 Task: Schedule a session for the mindfulness meditation workshop.
Action: Mouse moved to (72, 91)
Screenshot: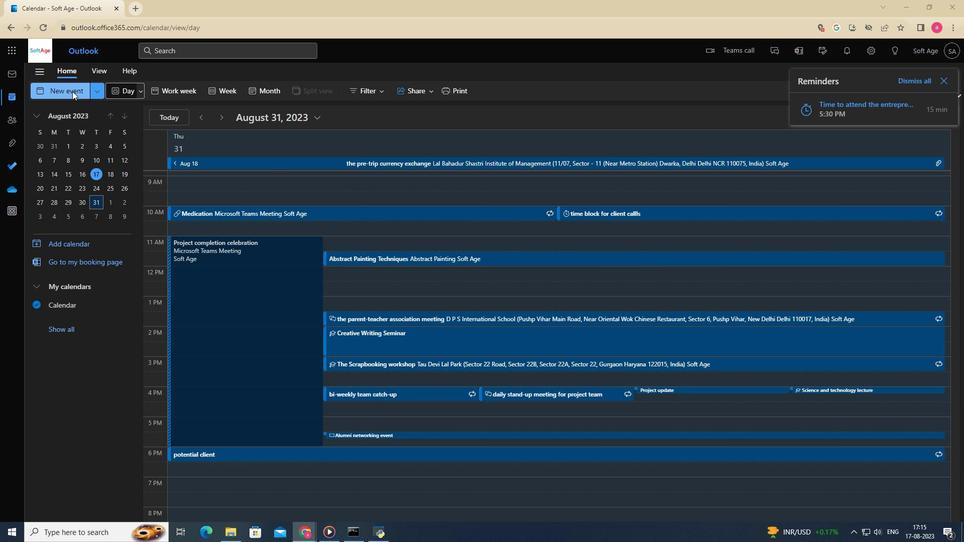 
Action: Mouse pressed left at (72, 91)
Screenshot: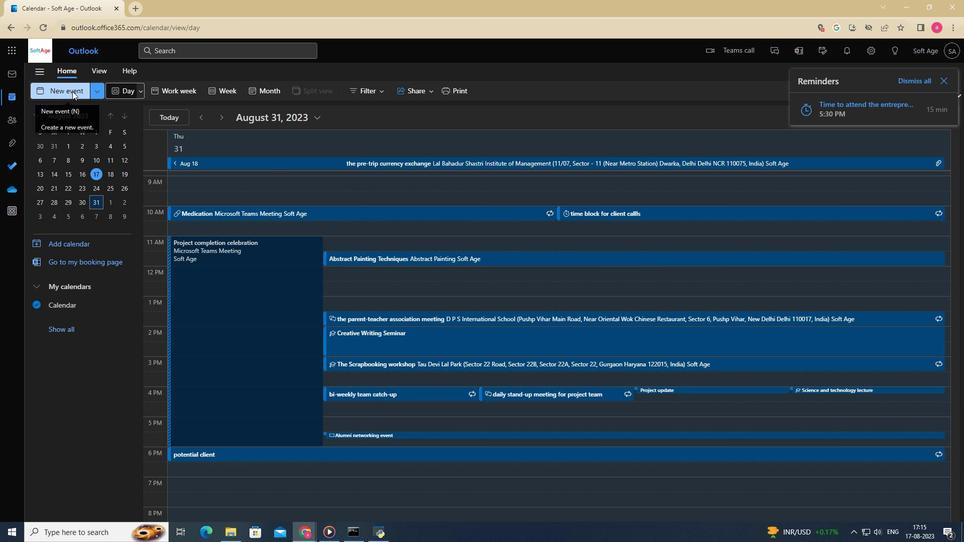 
Action: Mouse moved to (272, 159)
Screenshot: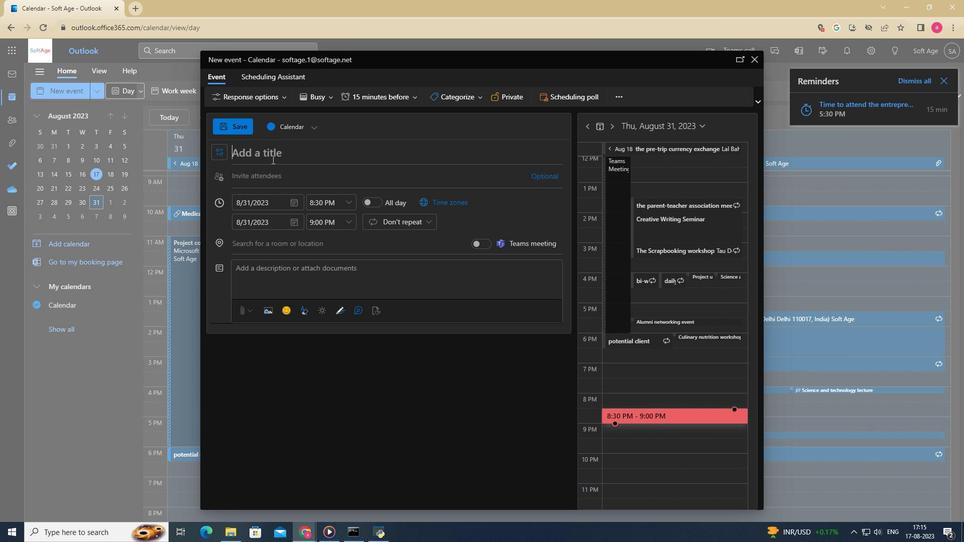 
Action: Mouse pressed left at (272, 159)
Screenshot: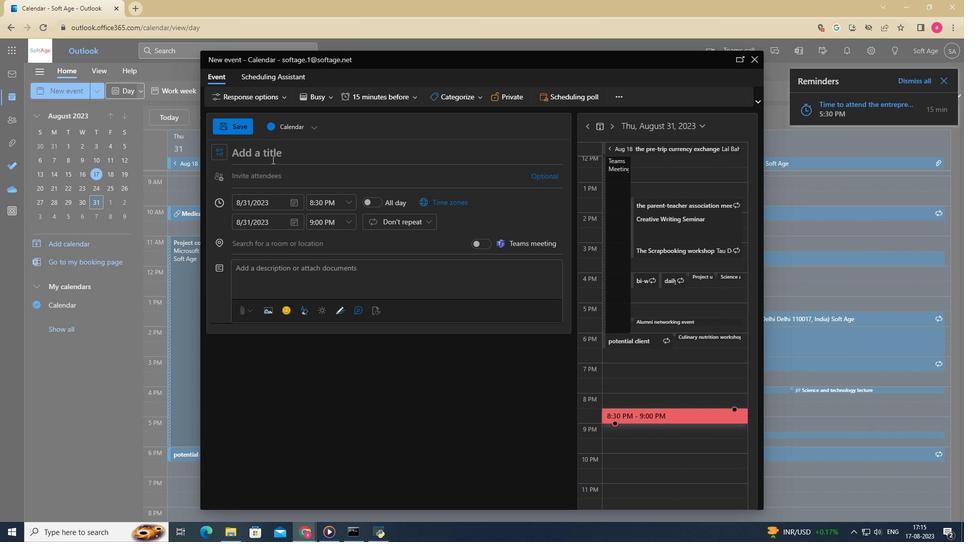 
Action: Key pressed a<Key.space>session<Key.space>for<Key.space>the<Key.space>mindfulness<Key.space>meditation<Key.space>workshop
Screenshot: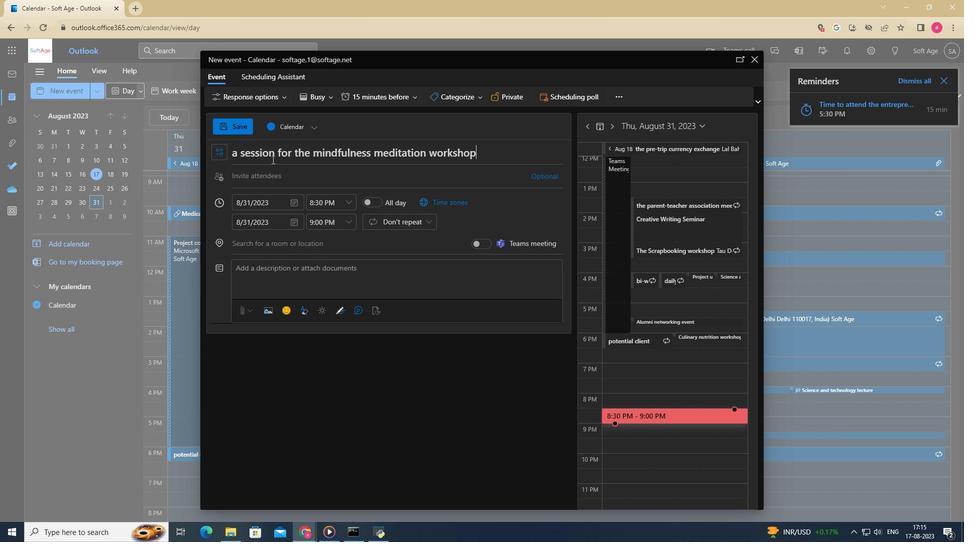 
Action: Mouse moved to (268, 181)
Screenshot: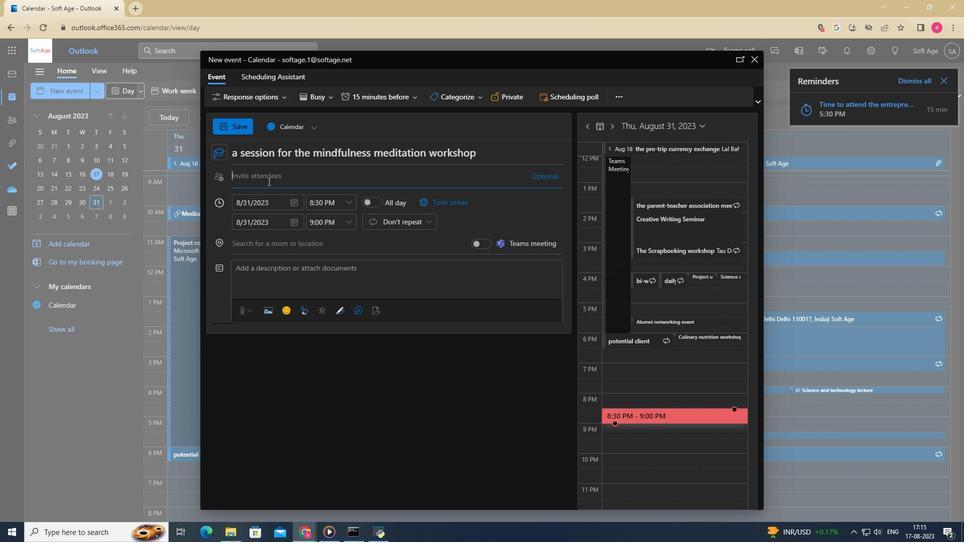 
Action: Mouse pressed left at (268, 181)
Screenshot: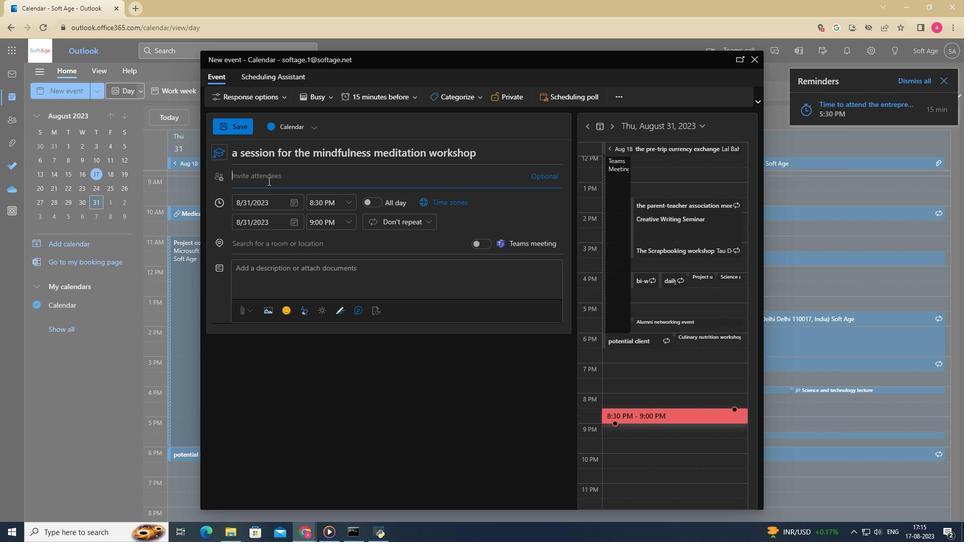 
Action: Mouse moved to (272, 256)
Screenshot: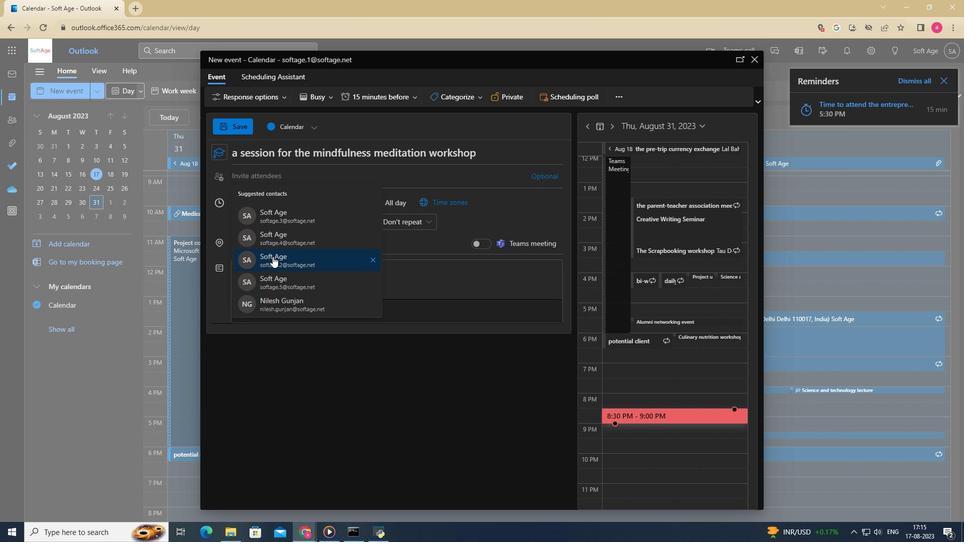 
Action: Mouse pressed left at (272, 256)
Screenshot: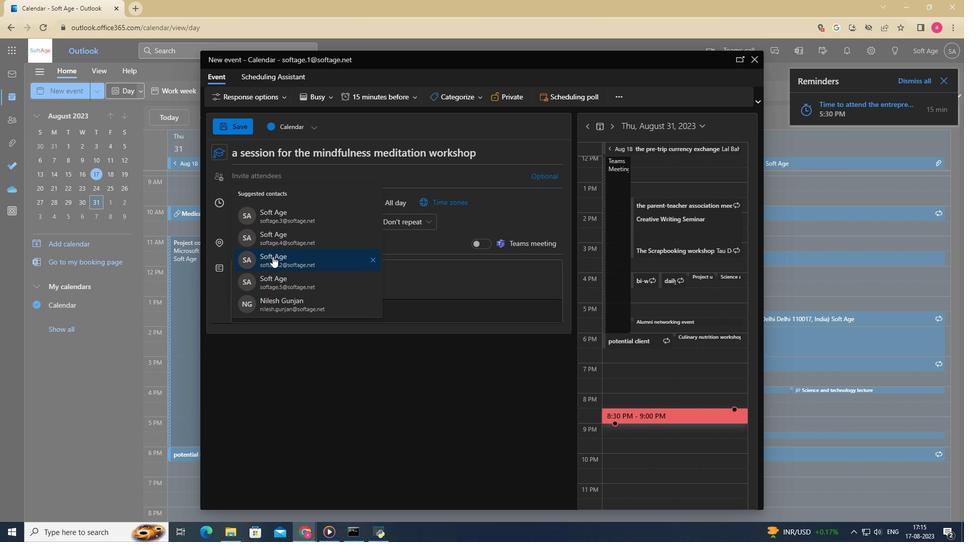 
Action: Mouse moved to (303, 300)
Screenshot: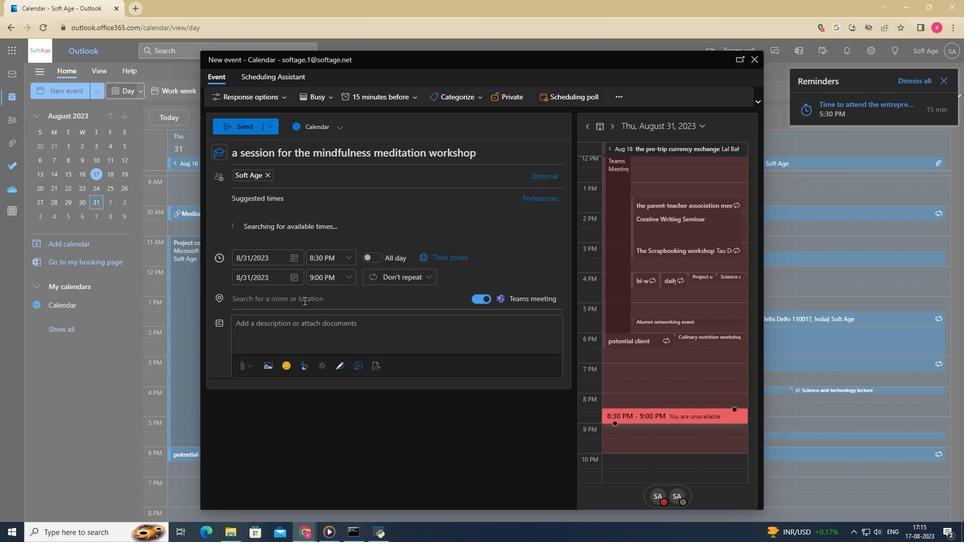 
Action: Mouse pressed left at (303, 300)
Screenshot: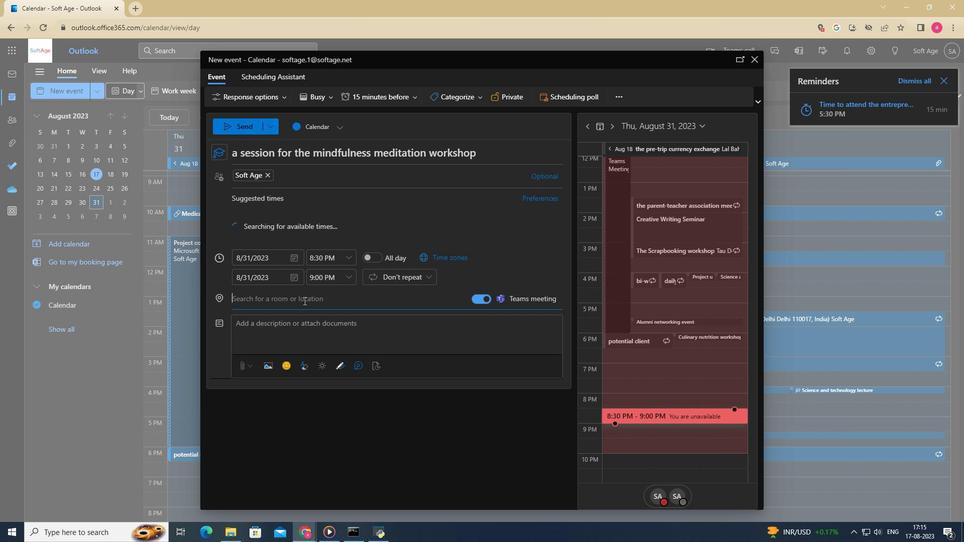 
Action: Mouse moved to (280, 410)
Screenshot: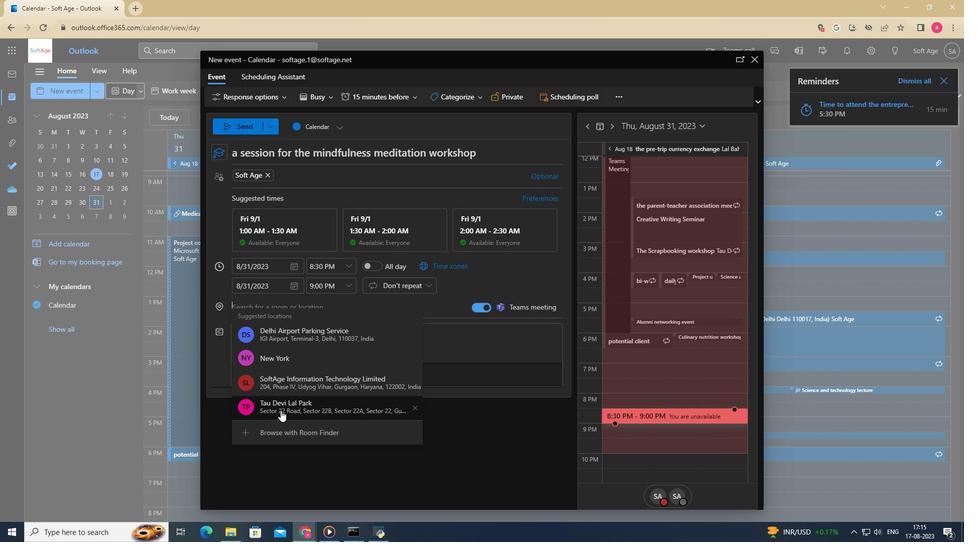 
Action: Mouse pressed left at (280, 410)
Screenshot: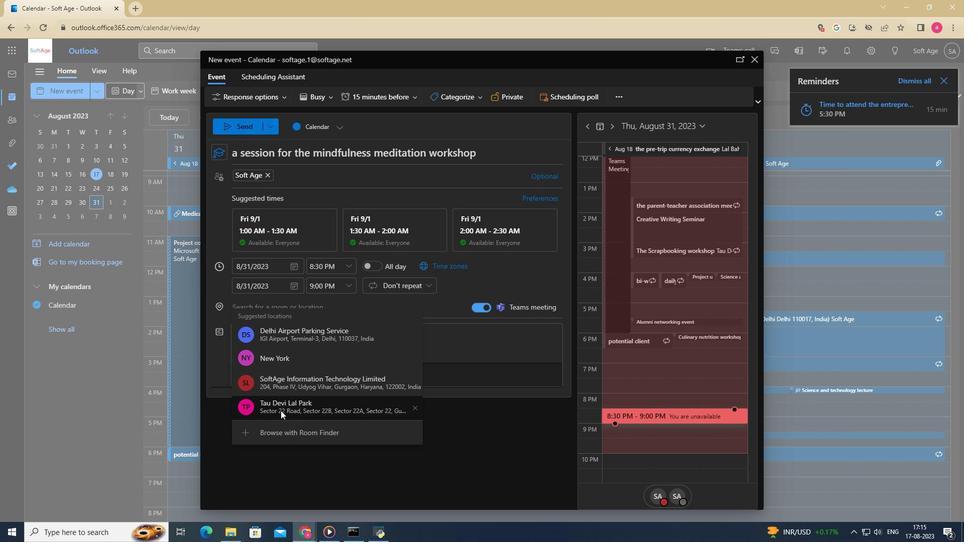 
Action: Mouse moved to (367, 226)
Screenshot: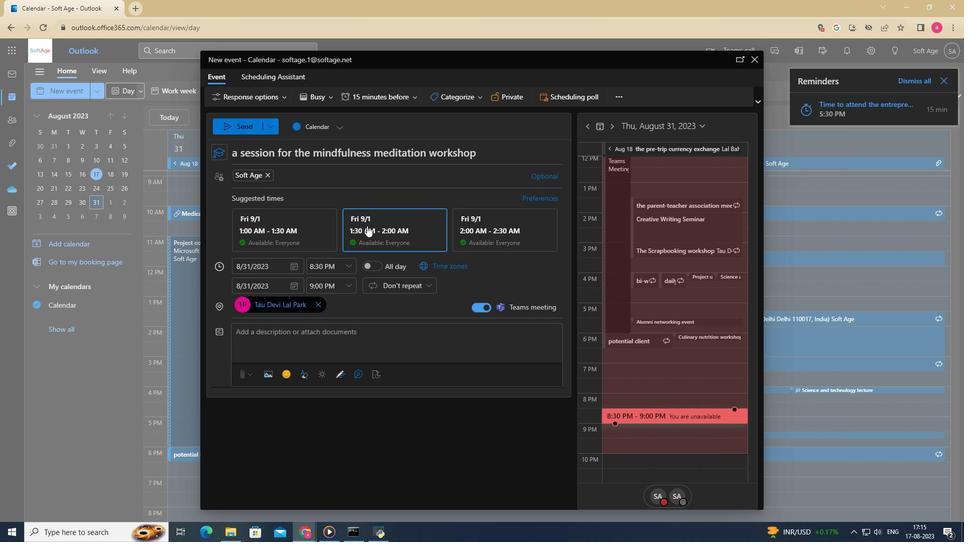 
Action: Mouse pressed left at (367, 226)
Screenshot: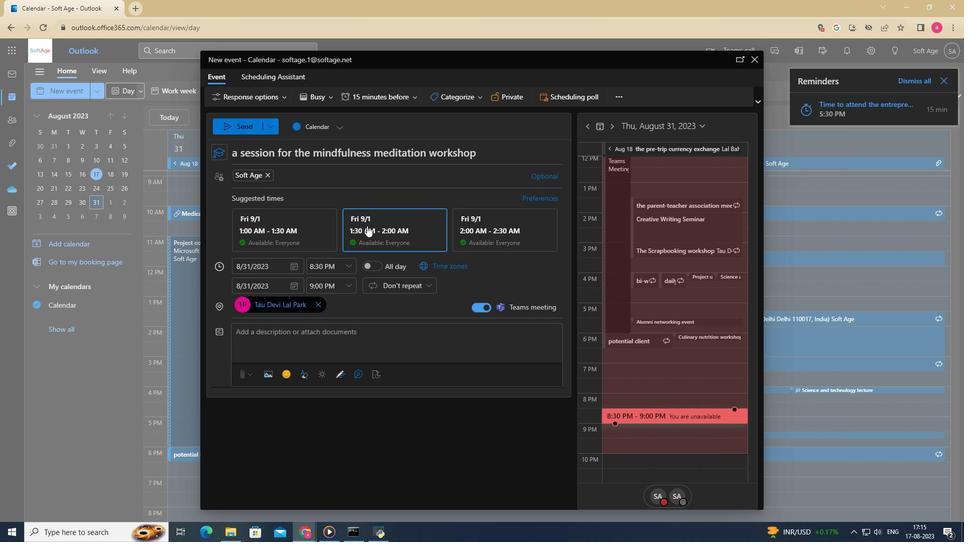 
Action: Mouse moved to (258, 331)
Screenshot: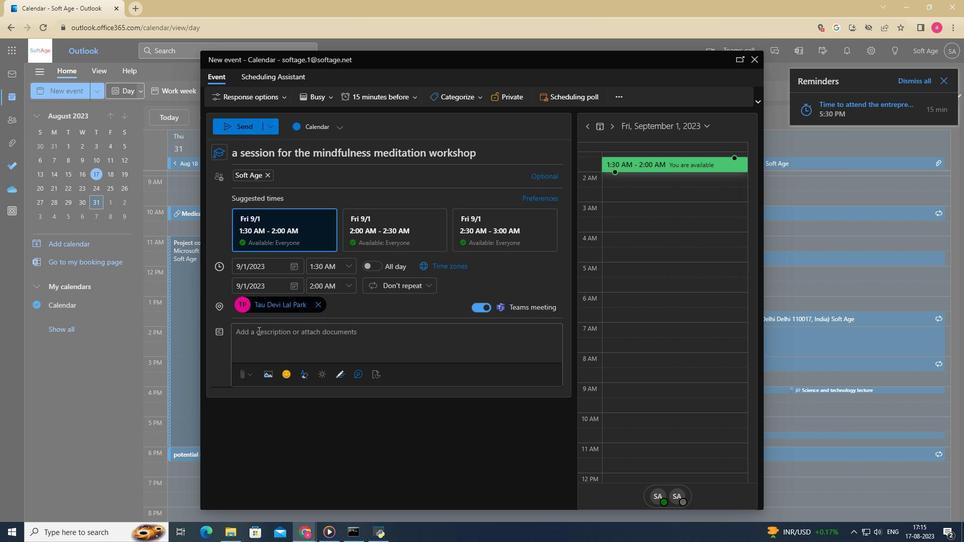 
Action: Mouse pressed left at (258, 331)
Screenshot: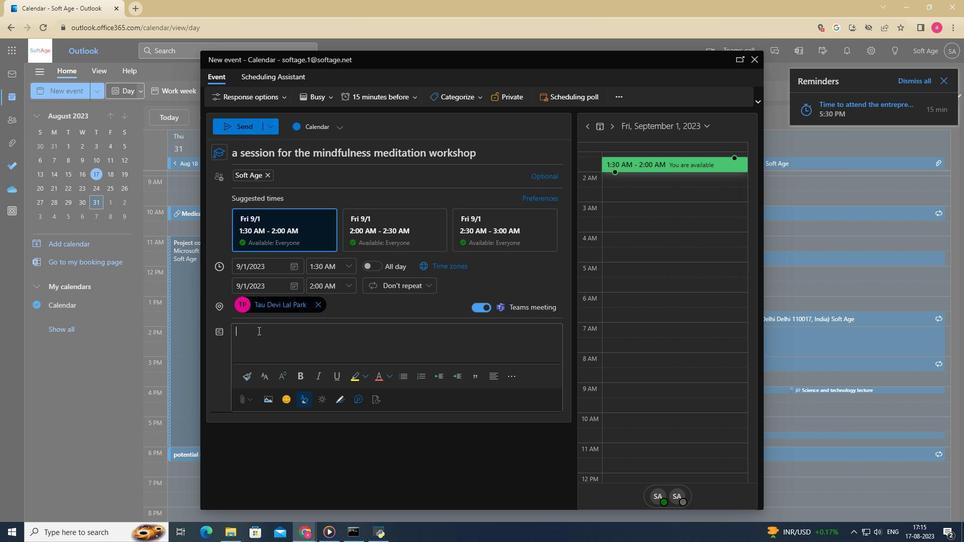 
Action: Key pressed <Key.shift>Join<Key.space>us<Key.space>for<Key.space>a<Key.space>transformative<Key.space>journey<Key.space>into<Key.space>the<Key.space>pr
Screenshot: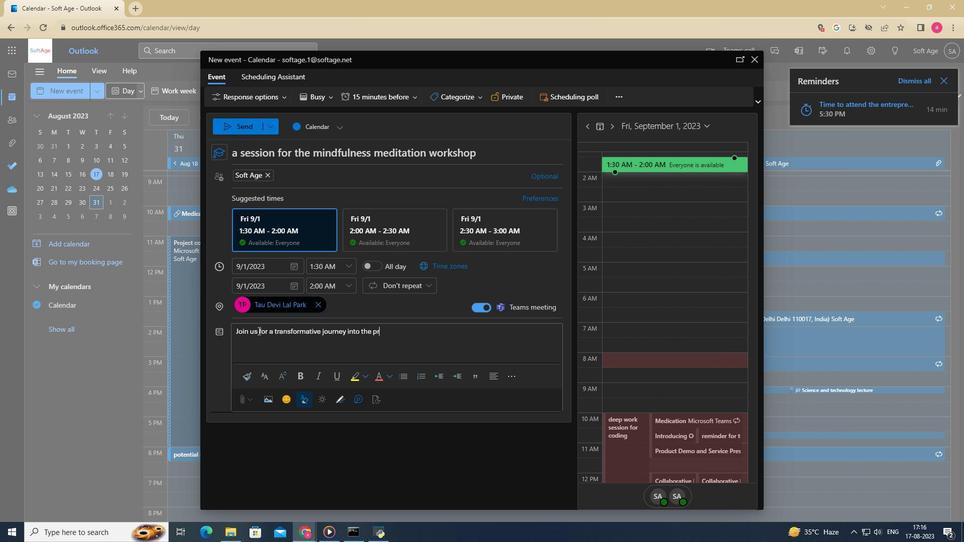 
Action: Mouse moved to (258, 331)
Screenshot: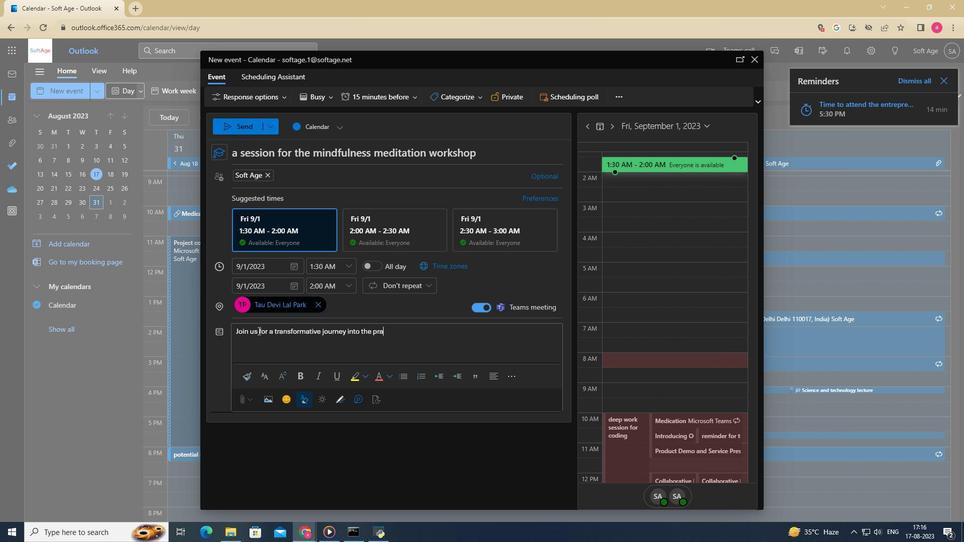 
Action: Key pressed actice<Key.space>of<Key.space>mindfulness<Key.space>meditation.<Key.space><Key.shift>In<Key.space>today's<Key.space>fast-paced<Key.space>world,<Key.space>finding<Key.space>moments<Key.space>of<Key.space>clam,<Key.space>self-awareness,<Key.space>and<Key.space>inner<Key.space>peace<Key.space>has<Key.space>been<Key.space>more<Key.space>important.<Key.space><Key.shift>This<Key.space>workshop<Key.space>is<Key.space>designed<Key.space>to<Key.space>tnr<Key.backspace><Key.backspace>ntroduce<Key.space>you<Key.space>to<Key.space>the<Key.space>art<Key.space>of<Key.space>mindfulness<Key.space>meditation<Key.space>and<Key.space>provide<Key.space>you<Key.space>with<Key.space>practical<Key.space>tools<Key.space>to<Key.space>incorporate<Key.space>mindfulness<Key.space>into<Key.space>youdaily<Key.space>life.
Screenshot: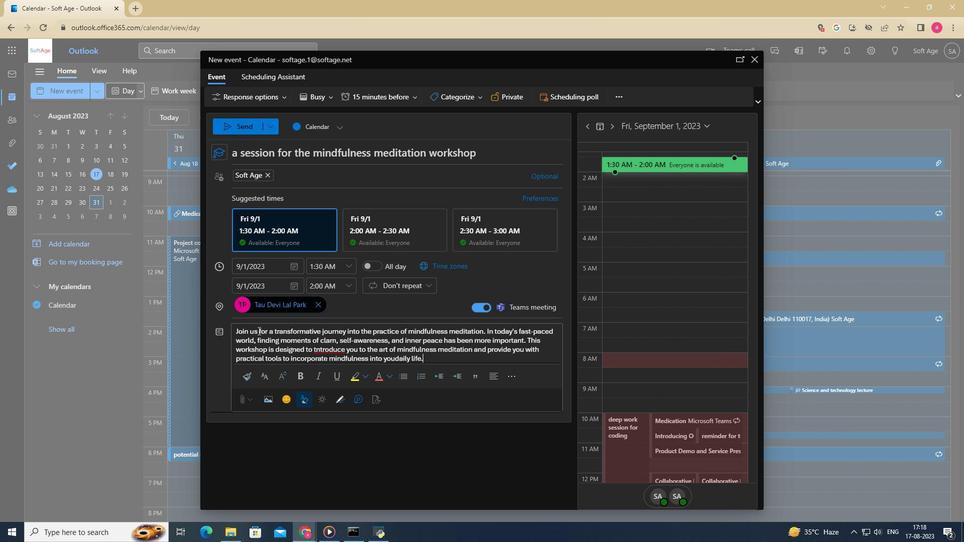 
Action: Mouse moved to (278, 346)
Screenshot: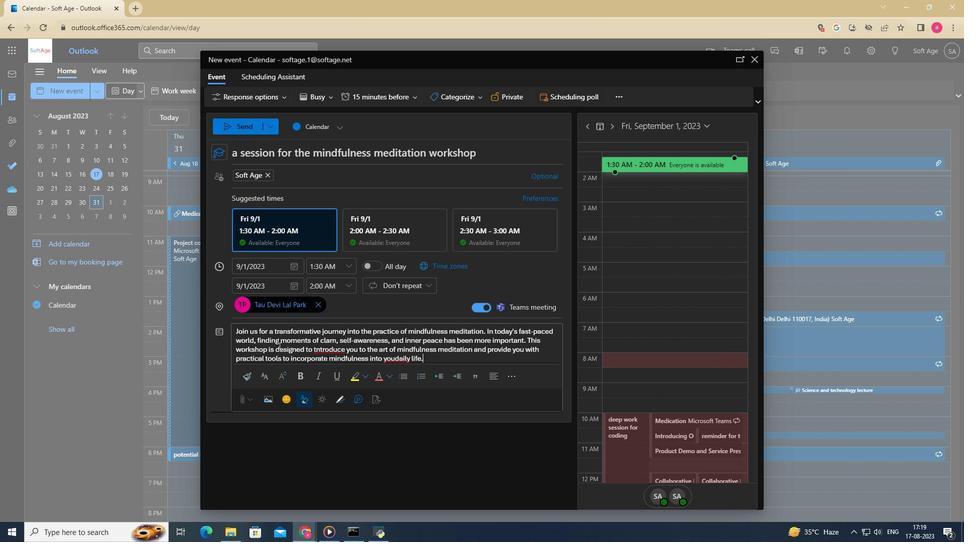 
Action: Mouse pressed left at (278, 346)
Screenshot: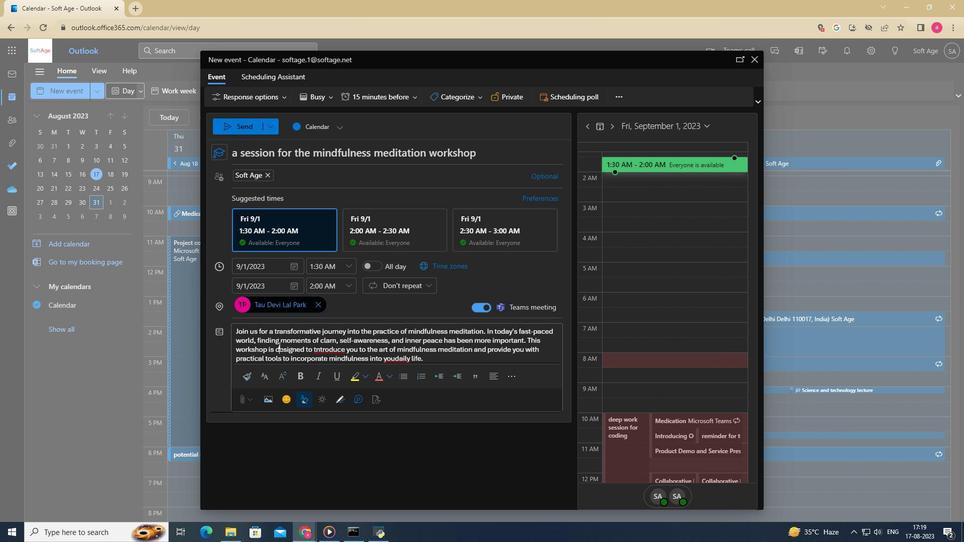 
Action: Mouse moved to (278, 346)
Screenshot: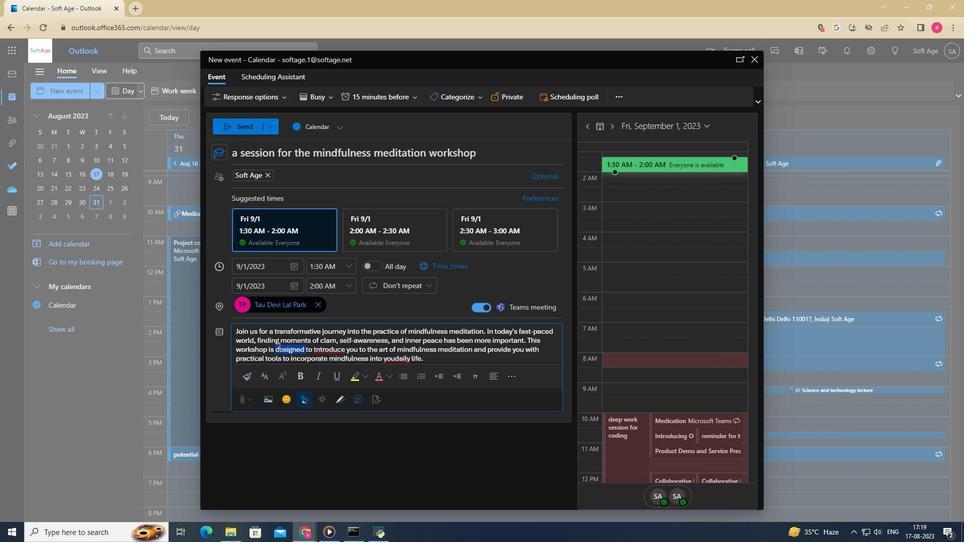 
Action: Mouse pressed left at (278, 346)
Screenshot: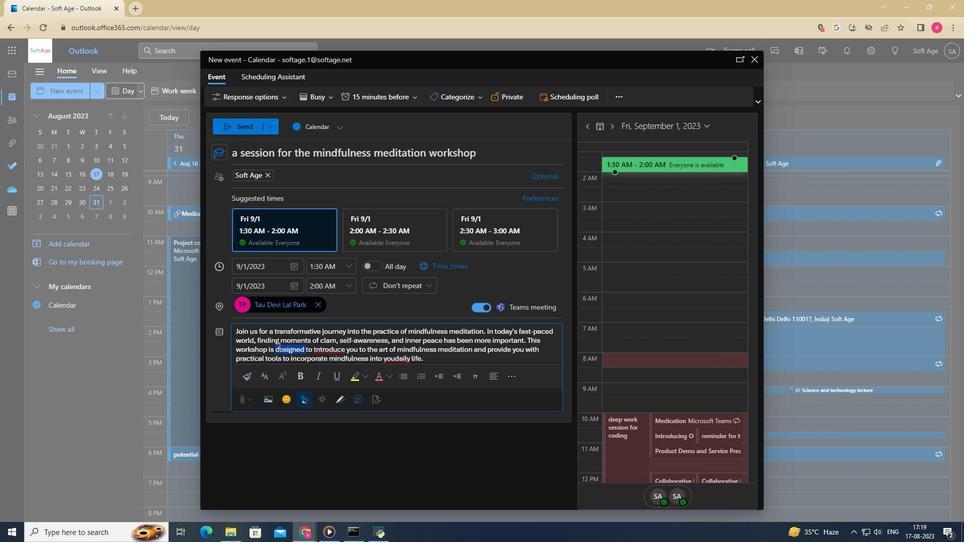 
Action: Mouse pressed left at (278, 346)
Screenshot: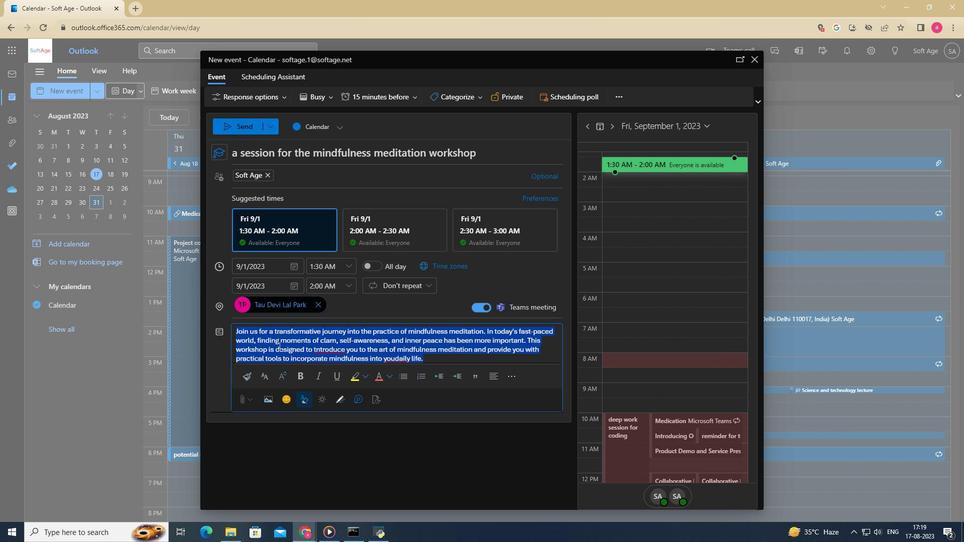 
Action: Mouse moved to (324, 373)
Screenshot: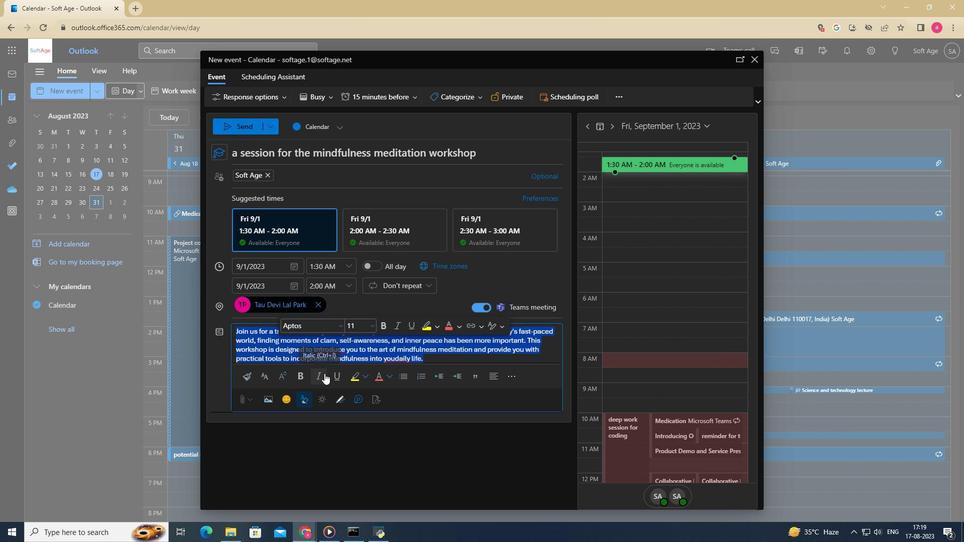 
Action: Mouse pressed left at (324, 373)
Screenshot: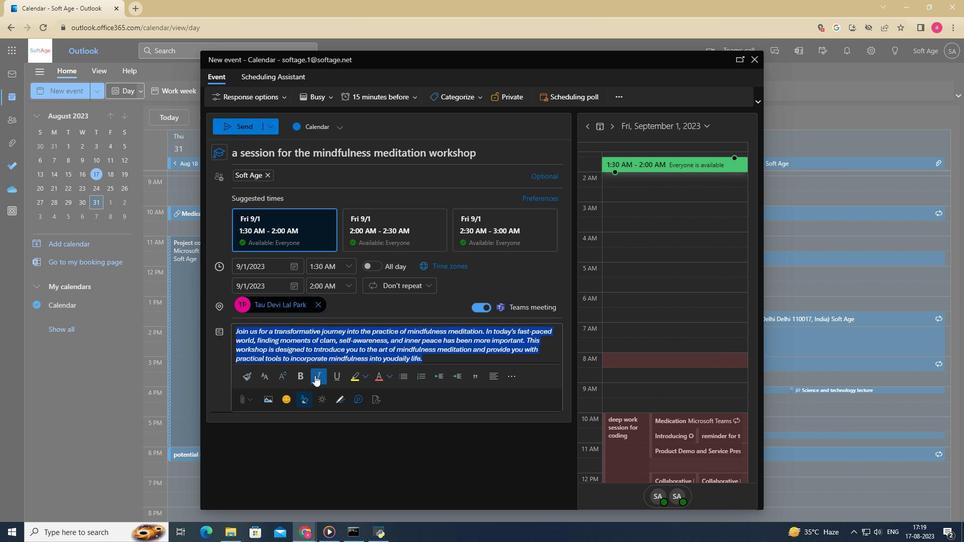 
Action: Mouse moved to (269, 380)
Screenshot: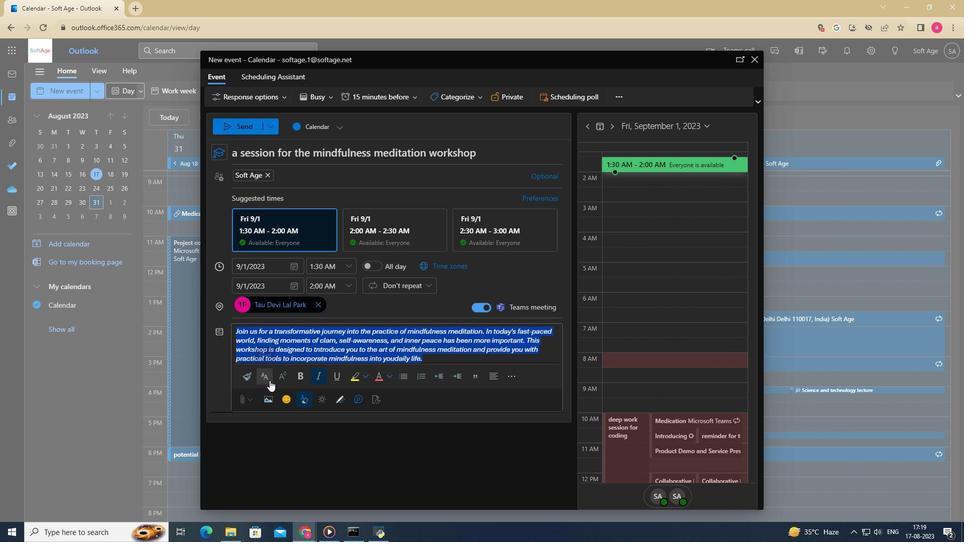 
Action: Mouse pressed left at (269, 380)
Screenshot: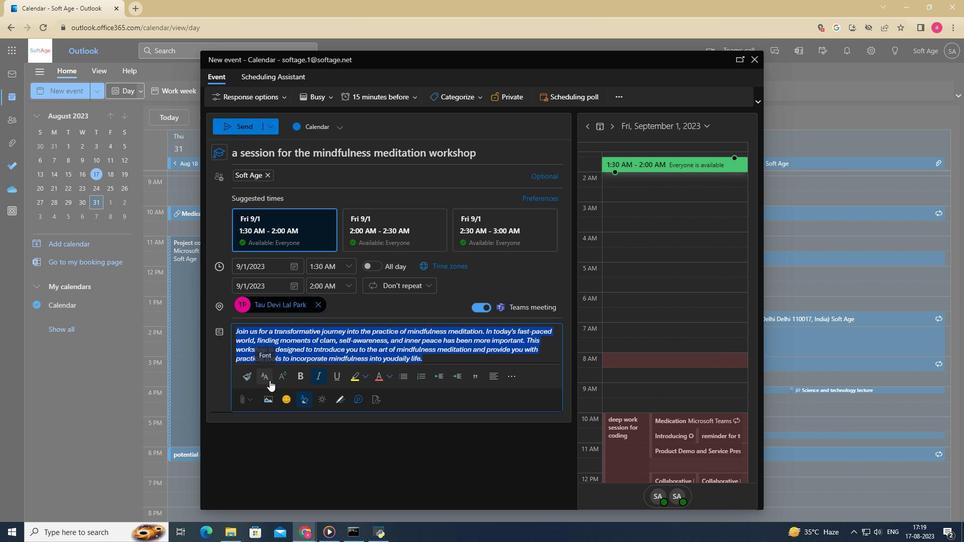
Action: Mouse moved to (302, 325)
Screenshot: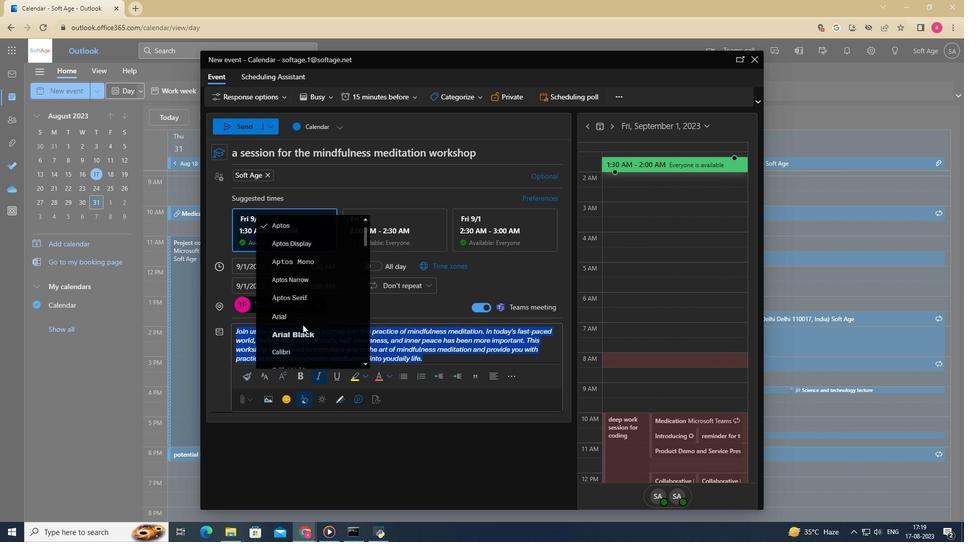 
Action: Mouse scrolled (302, 324) with delta (0, 0)
Screenshot: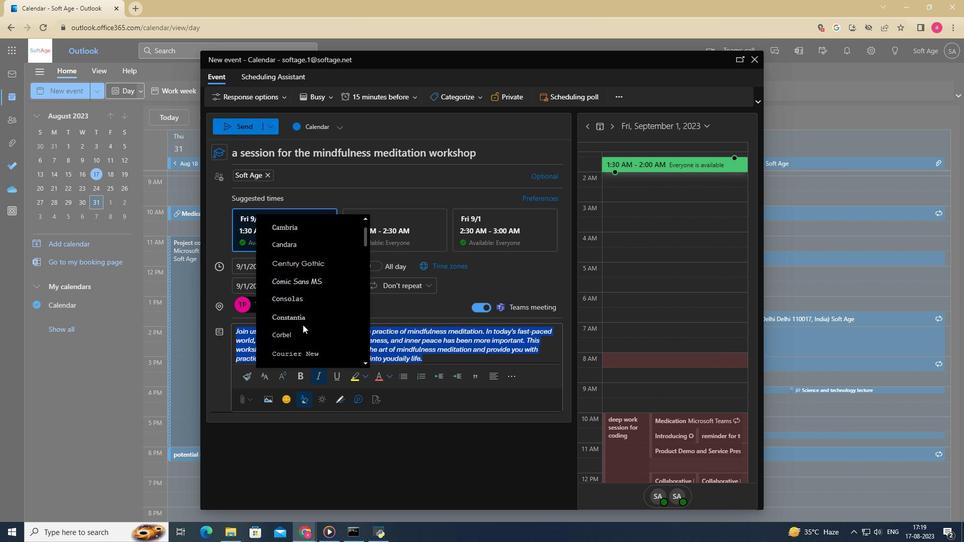 
Action: Mouse scrolled (302, 324) with delta (0, 0)
Screenshot: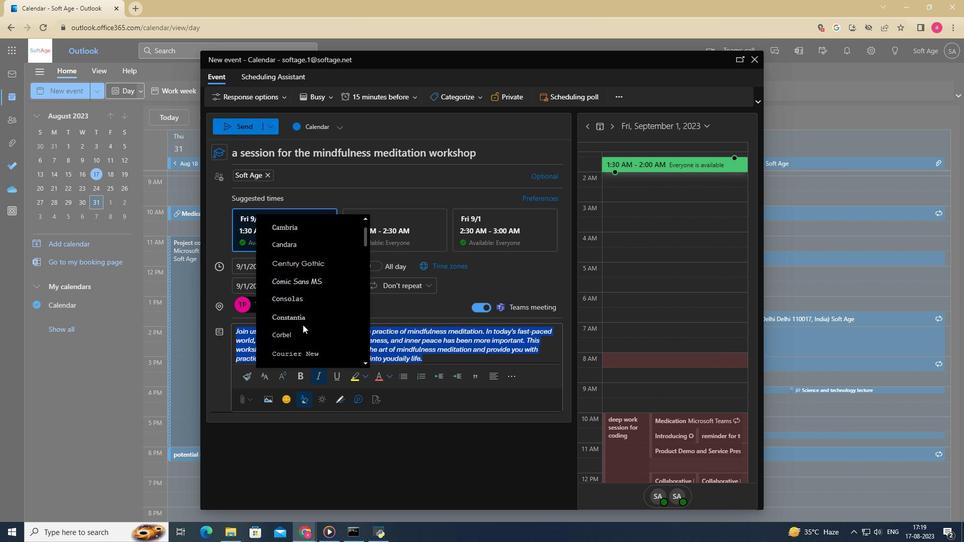 
Action: Mouse scrolled (302, 324) with delta (0, 0)
Screenshot: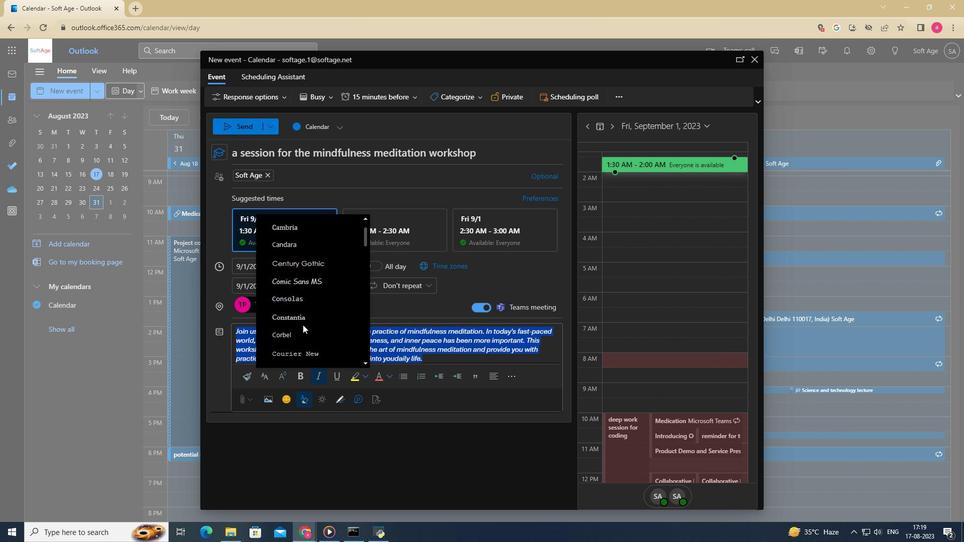 
Action: Mouse scrolled (302, 324) with delta (0, 0)
Screenshot: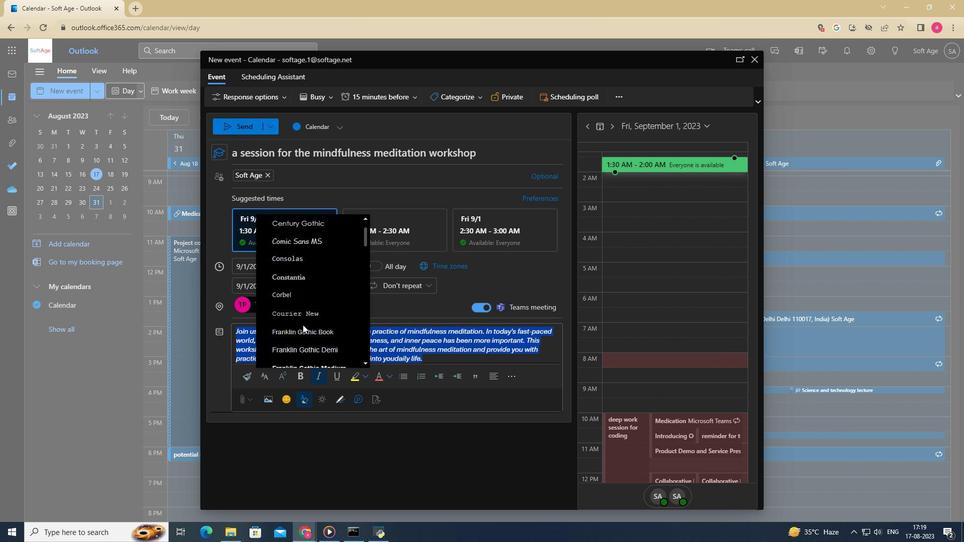 
Action: Mouse moved to (297, 333)
Screenshot: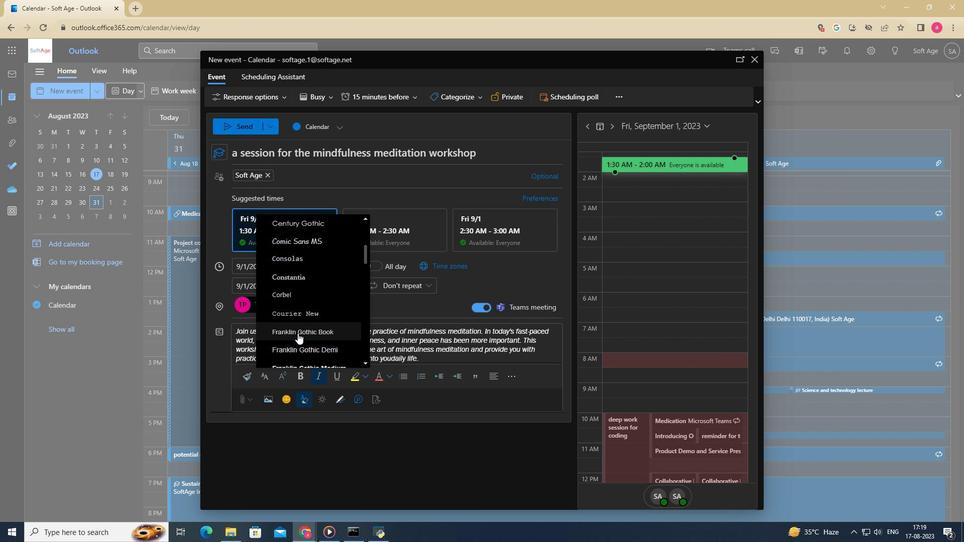 
Action: Mouse pressed left at (297, 333)
Screenshot: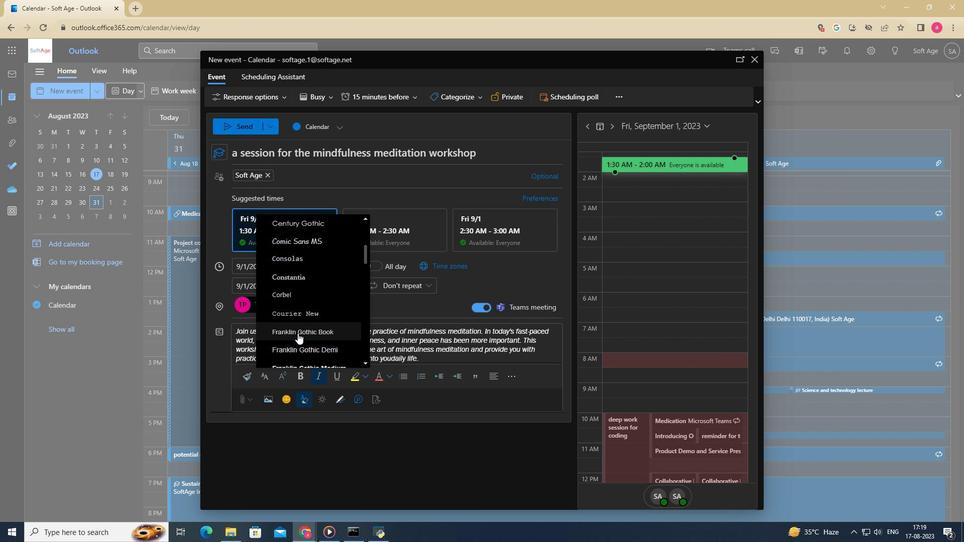 
Action: Mouse moved to (416, 375)
Screenshot: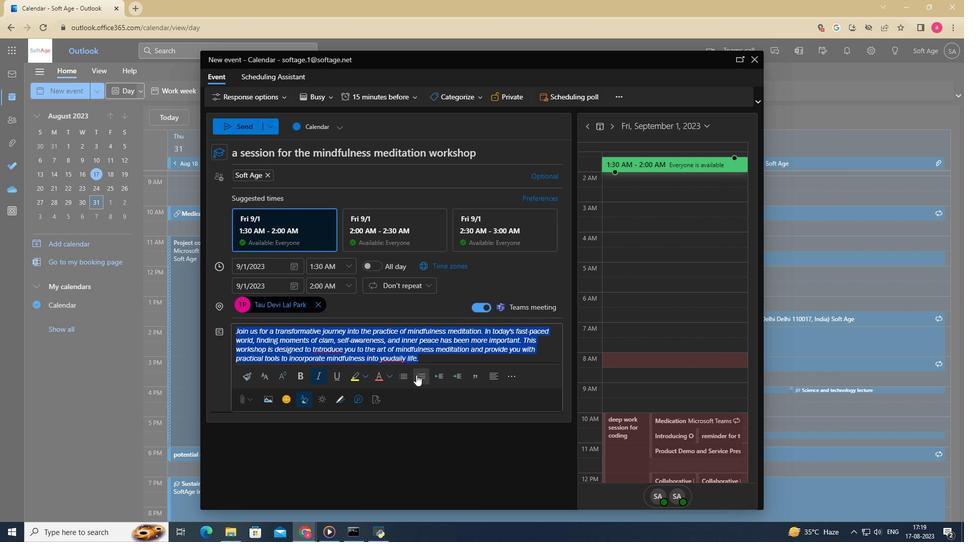 
Action: Mouse pressed left at (416, 375)
Screenshot: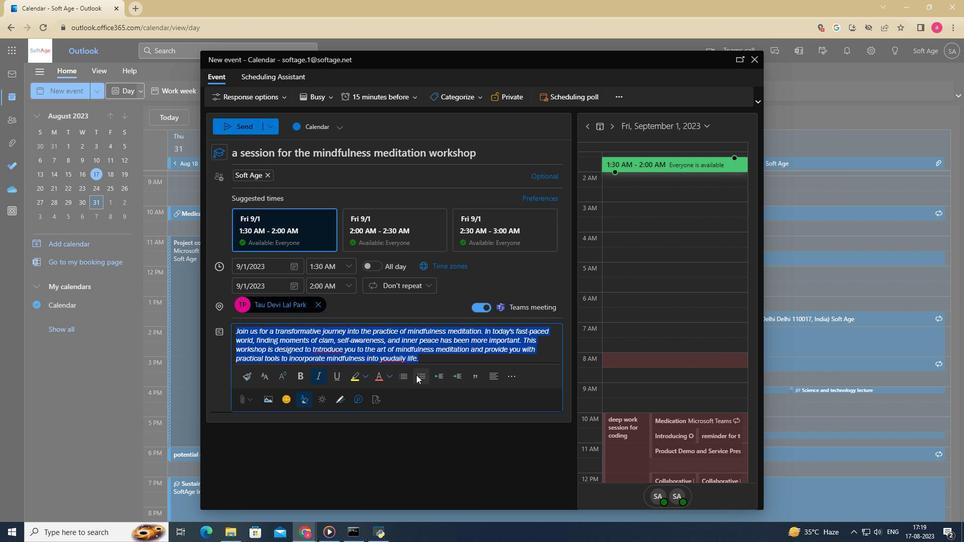 
Action: Mouse moved to (440, 383)
Screenshot: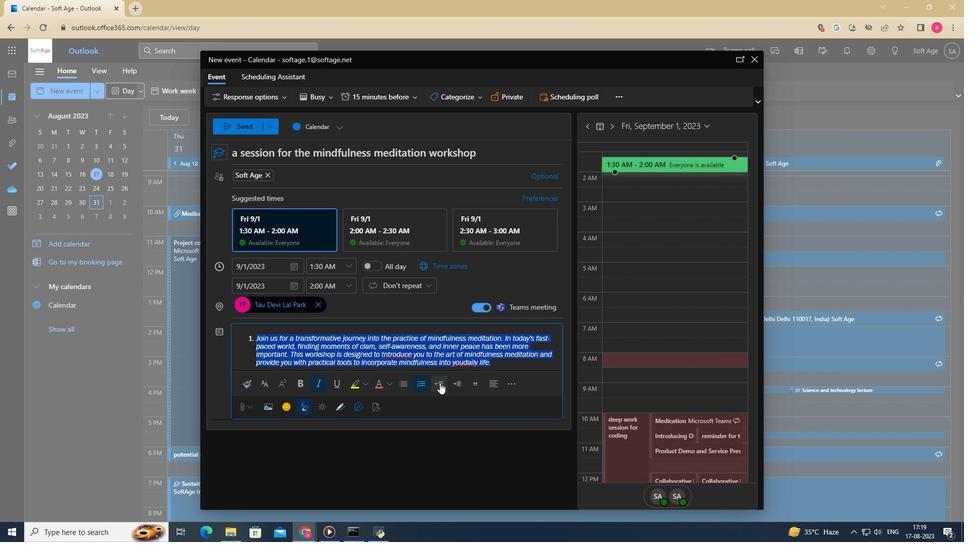 
Action: Mouse pressed left at (440, 383)
Screenshot: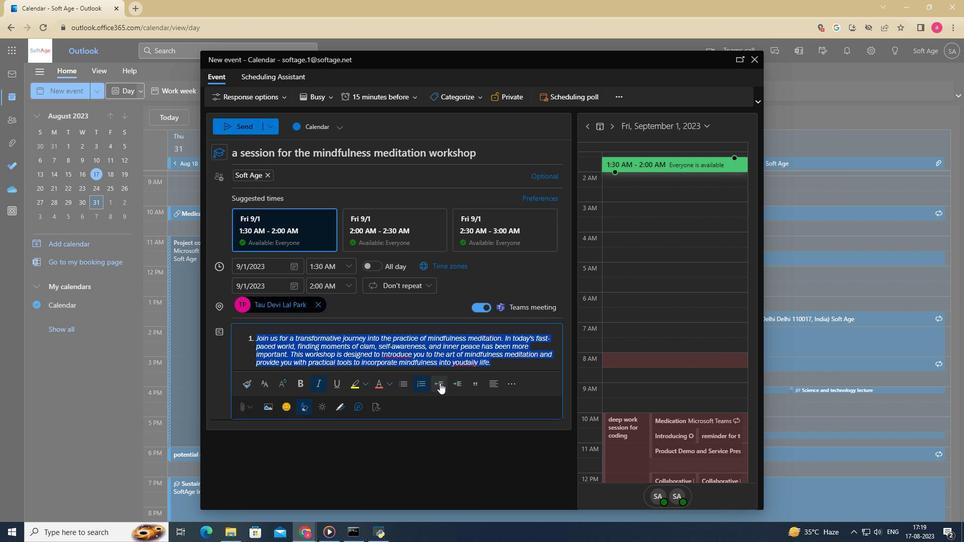 
Action: Mouse moved to (451, 388)
Screenshot: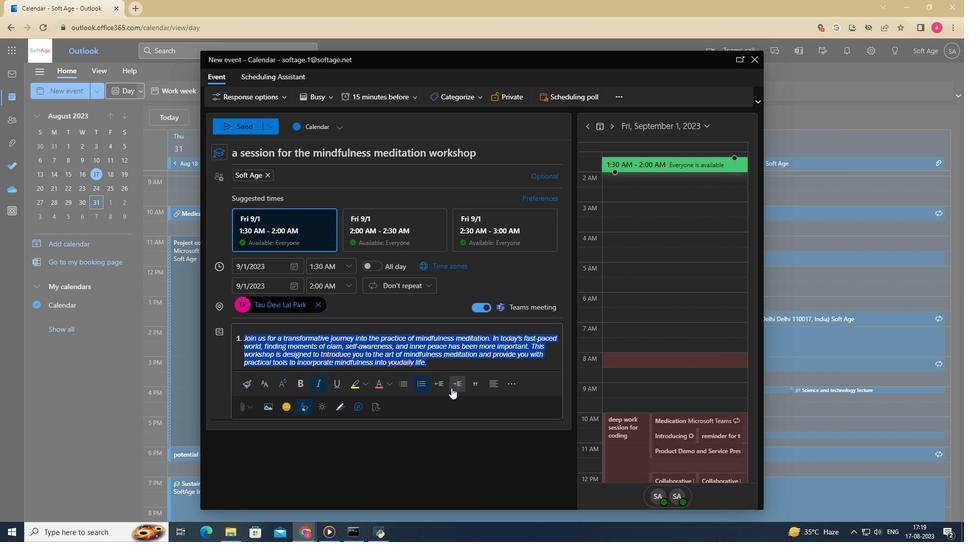 
Action: Mouse pressed left at (451, 388)
Screenshot: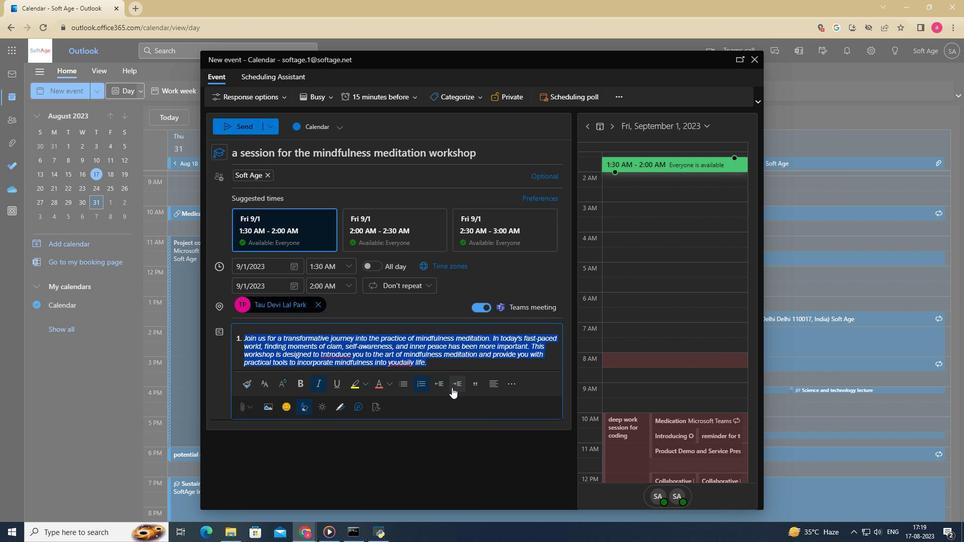 
Action: Mouse moved to (287, 421)
Screenshot: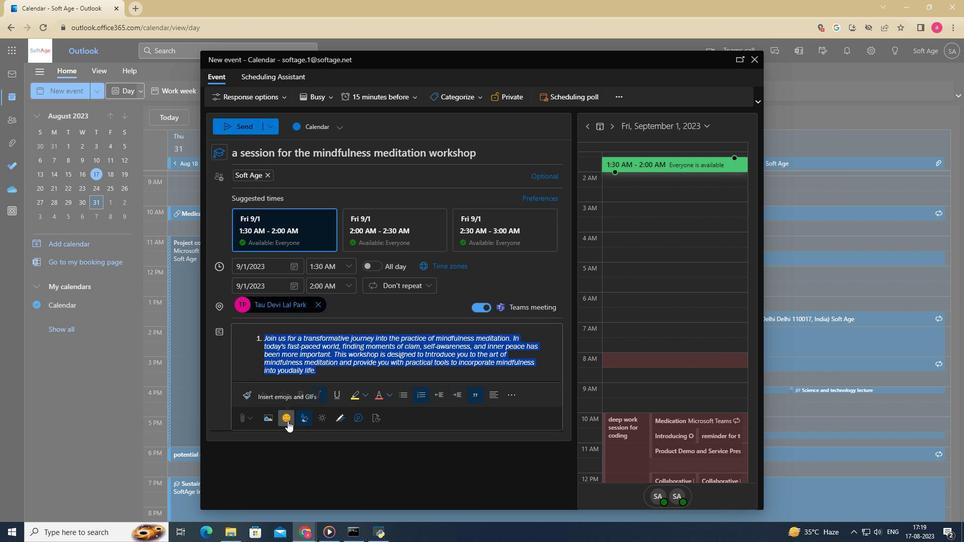 
Action: Mouse pressed left at (287, 421)
Screenshot: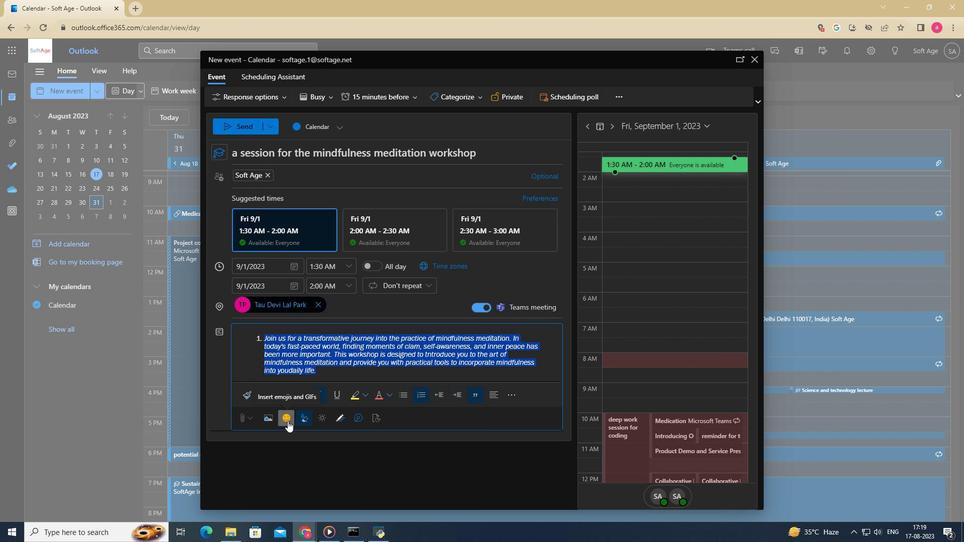 
Action: Mouse moved to (322, 371)
Screenshot: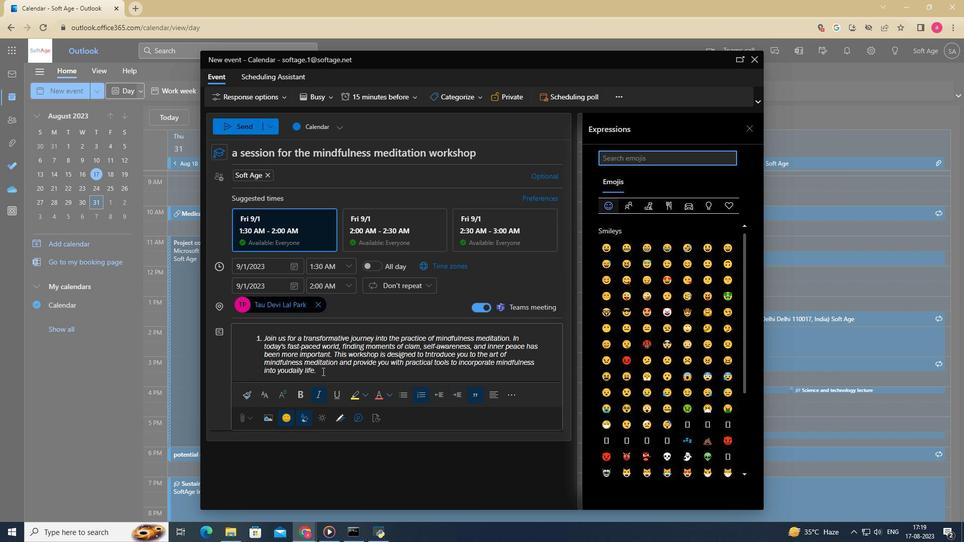 
Action: Mouse pressed left at (322, 371)
Screenshot: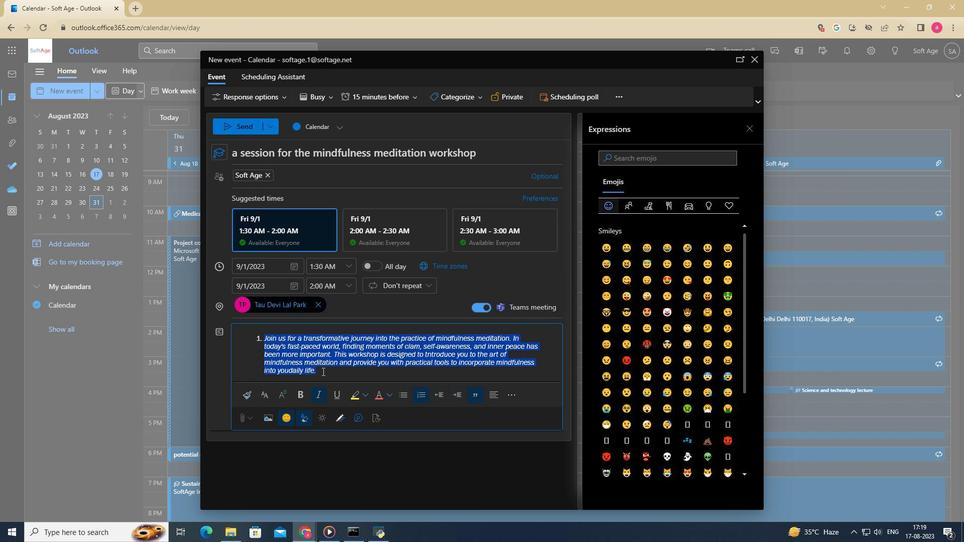 
Action: Mouse pressed left at (322, 371)
Screenshot: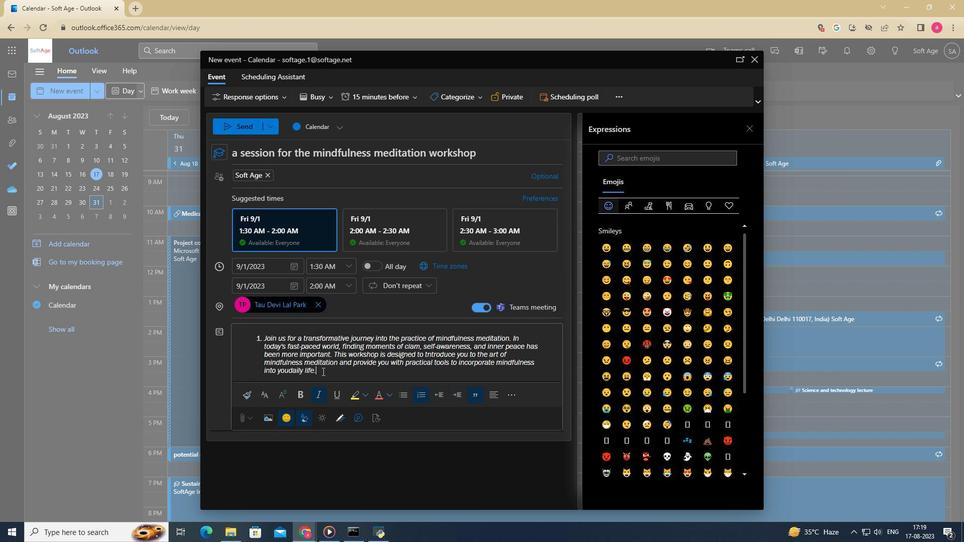 
Action: Mouse moved to (626, 331)
Screenshot: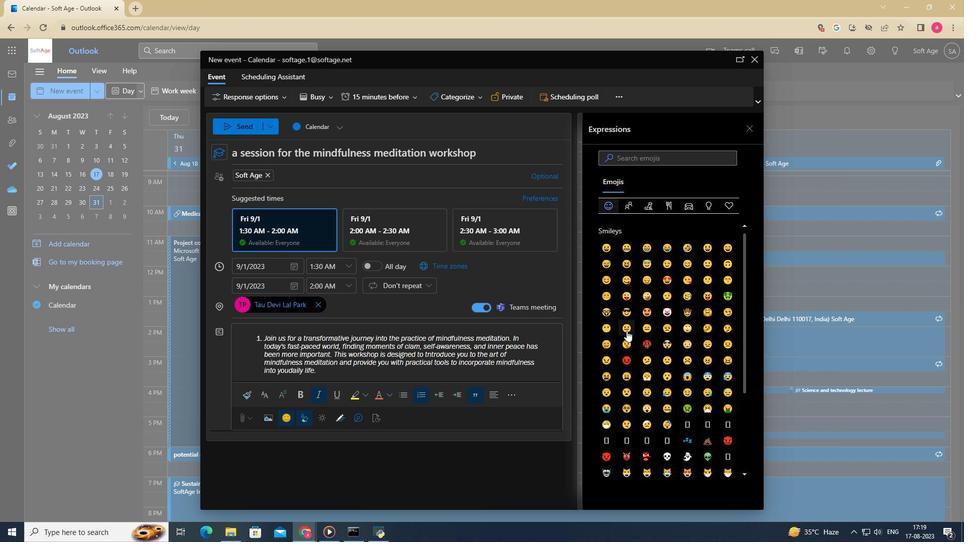 
Action: Mouse pressed left at (626, 331)
Screenshot: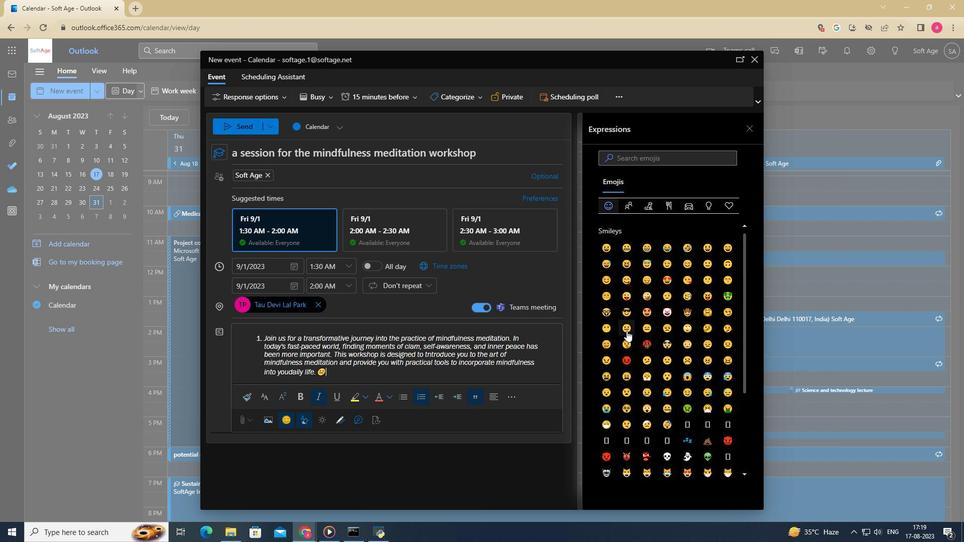 
Action: Mouse moved to (373, 378)
Screenshot: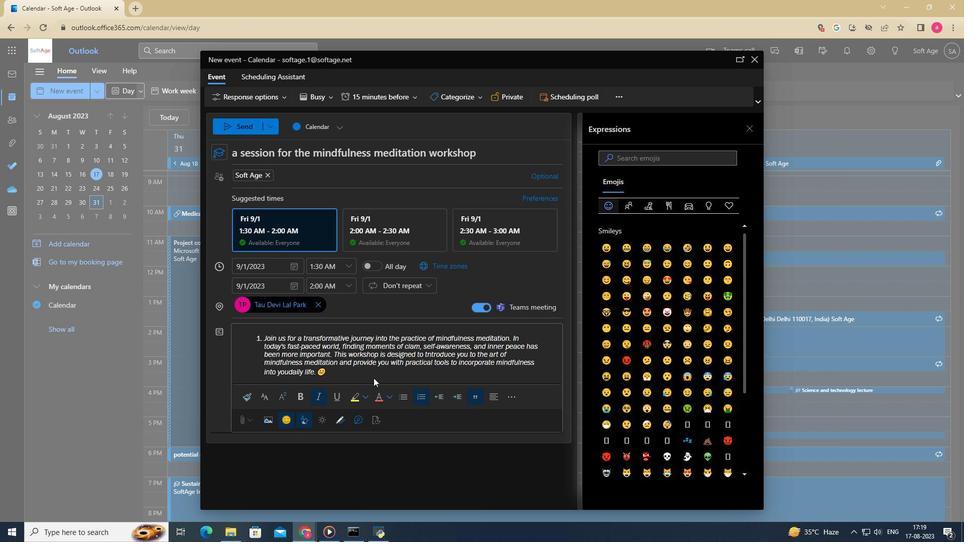 
Action: Mouse pressed left at (373, 378)
Screenshot: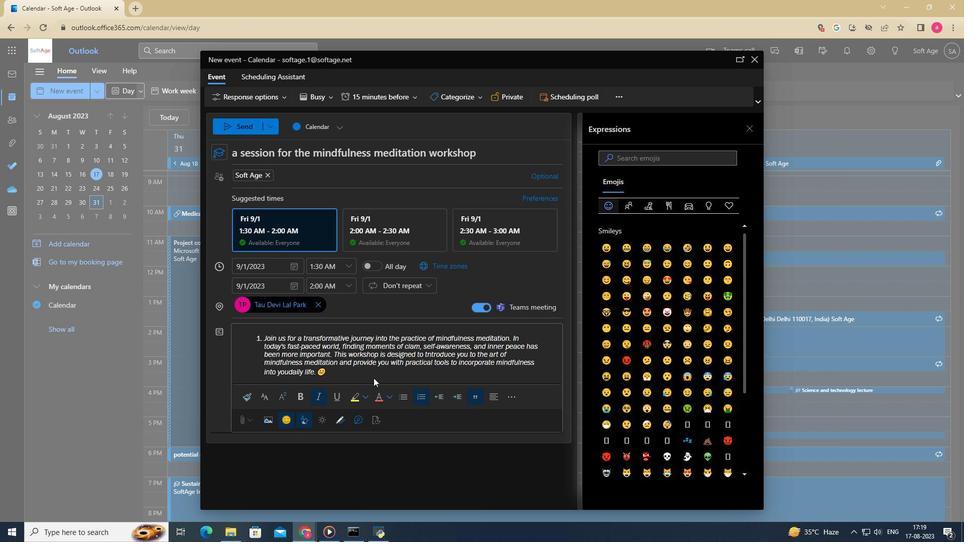 
Action: Mouse moved to (244, 133)
Screenshot: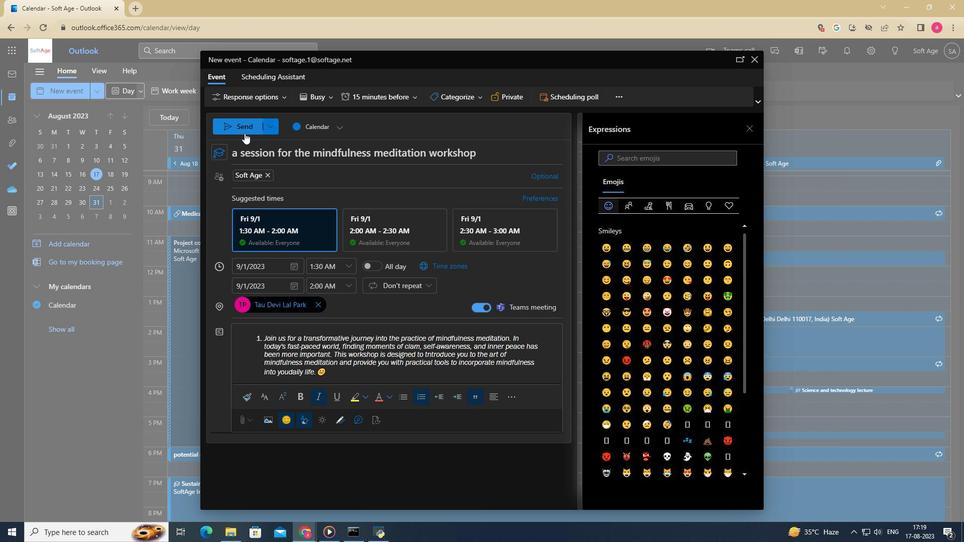 
Action: Mouse pressed left at (244, 133)
Screenshot: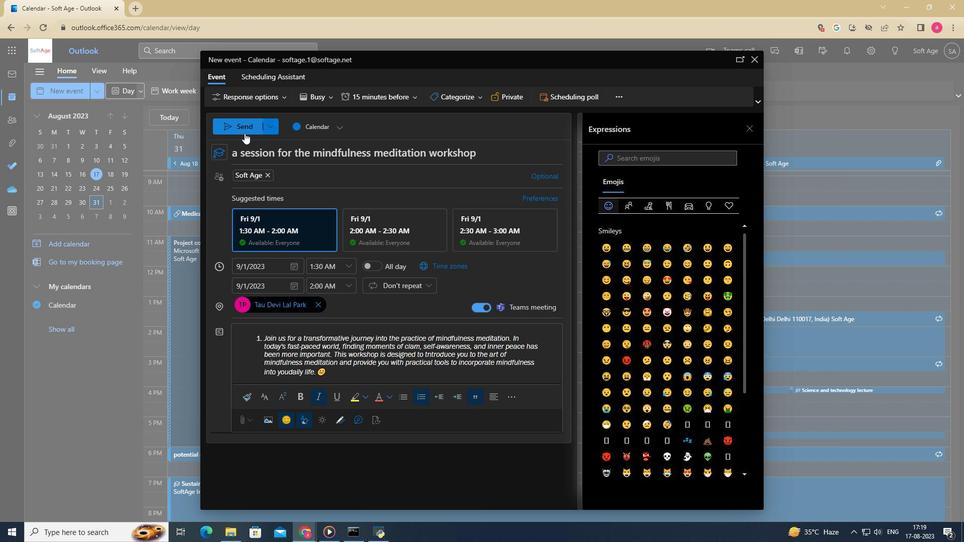 
Action: Mouse moved to (329, 252)
Screenshot: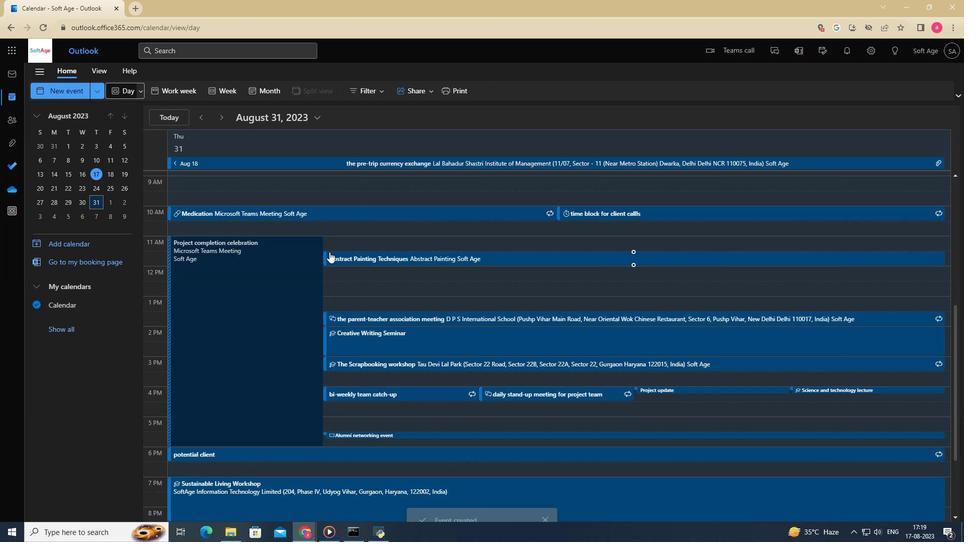 
